 Task: Find the walking routes for traveling to Empire State Building from Home and change the distance units to "Automatic".
Action: Mouse moved to (238, 93)
Screenshot: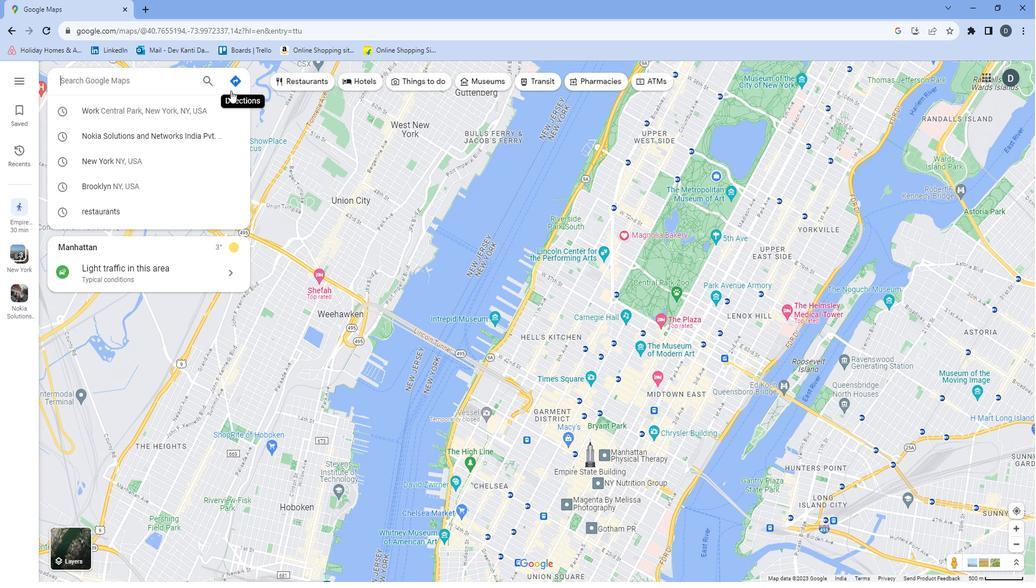 
Action: Mouse pressed left at (238, 93)
Screenshot: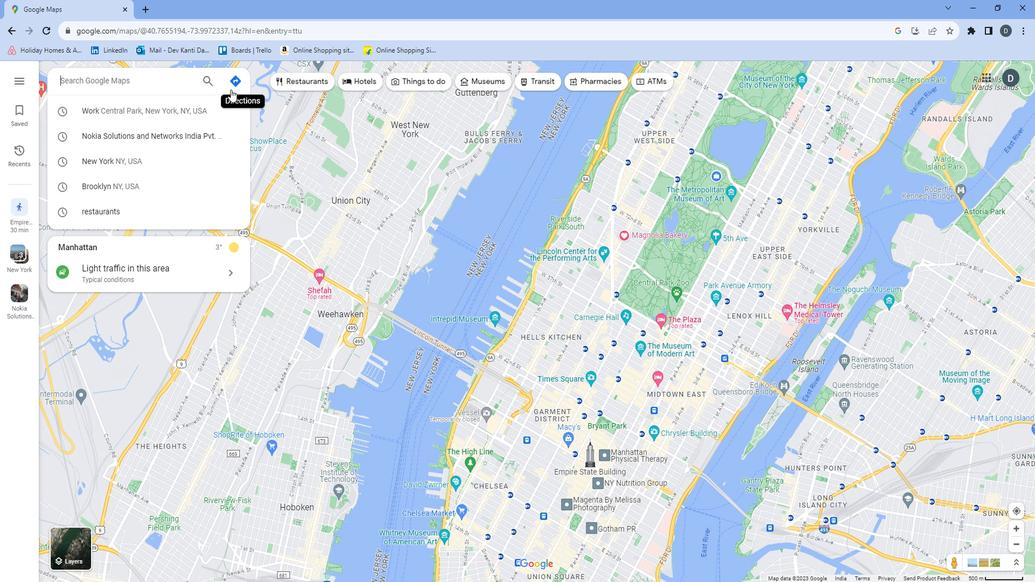 
Action: Mouse moved to (151, 116)
Screenshot: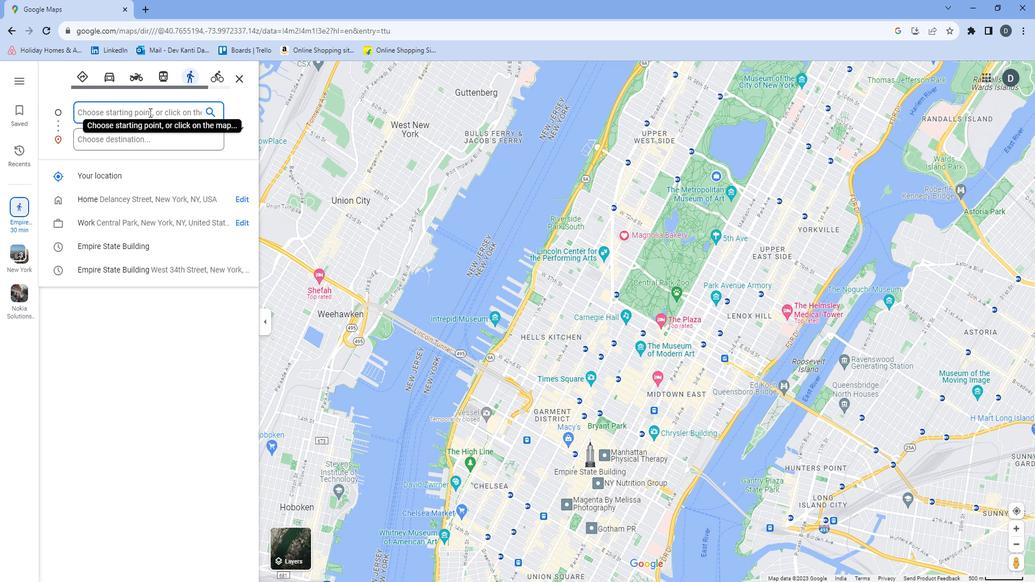
Action: Mouse pressed left at (151, 116)
Screenshot: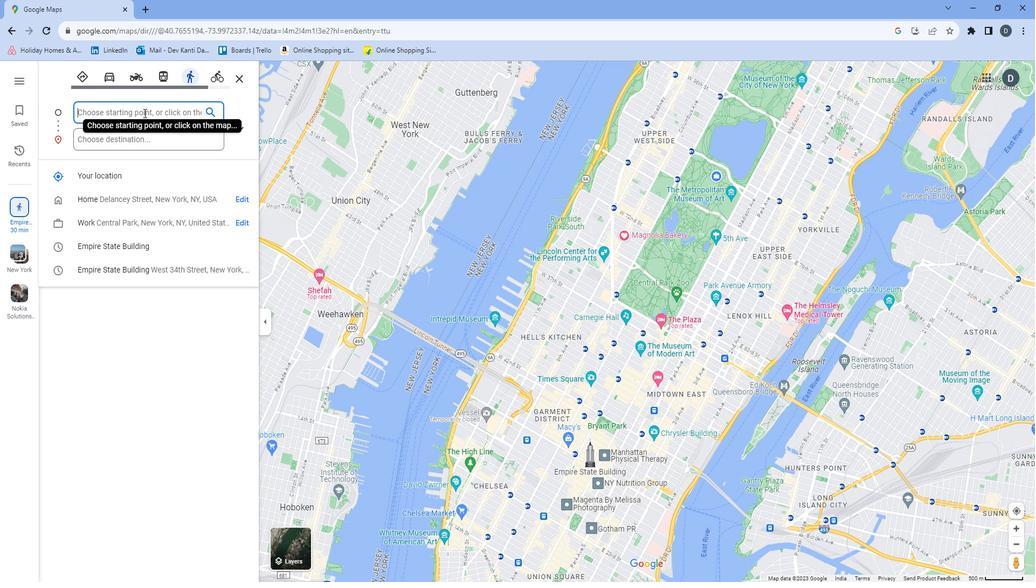 
Action: Mouse moved to (162, 196)
Screenshot: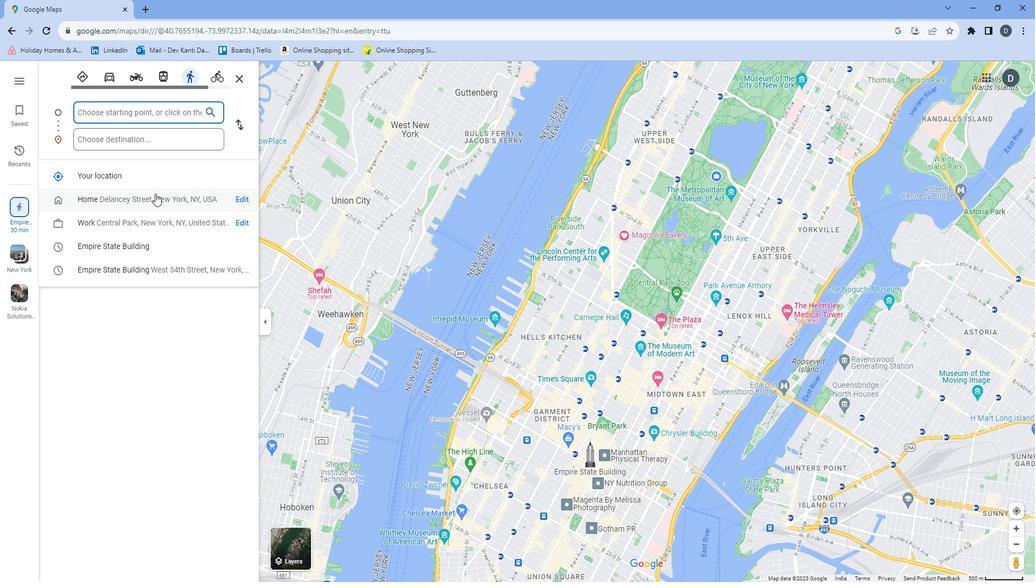 
Action: Mouse pressed left at (162, 196)
Screenshot: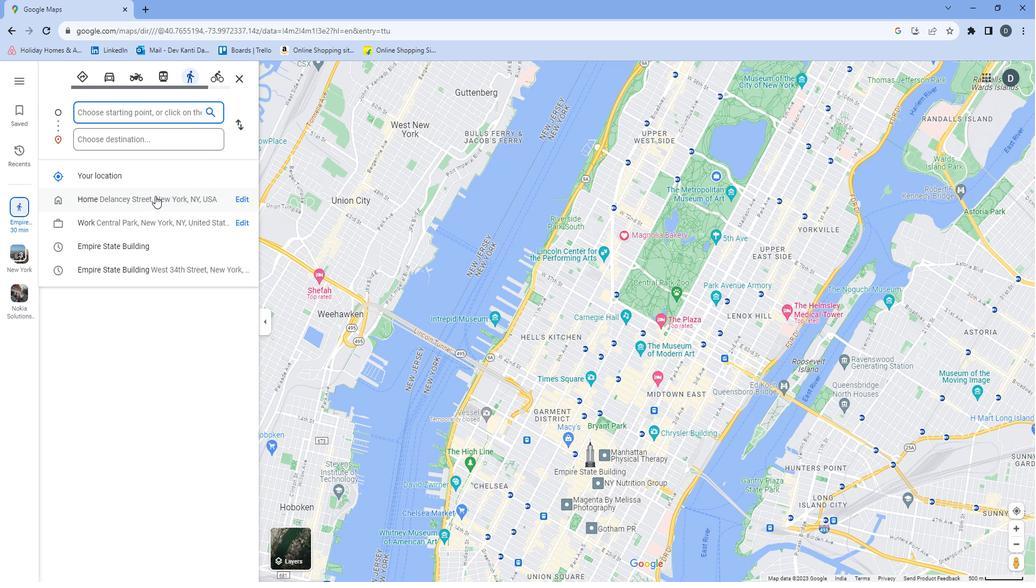 
Action: Mouse moved to (167, 142)
Screenshot: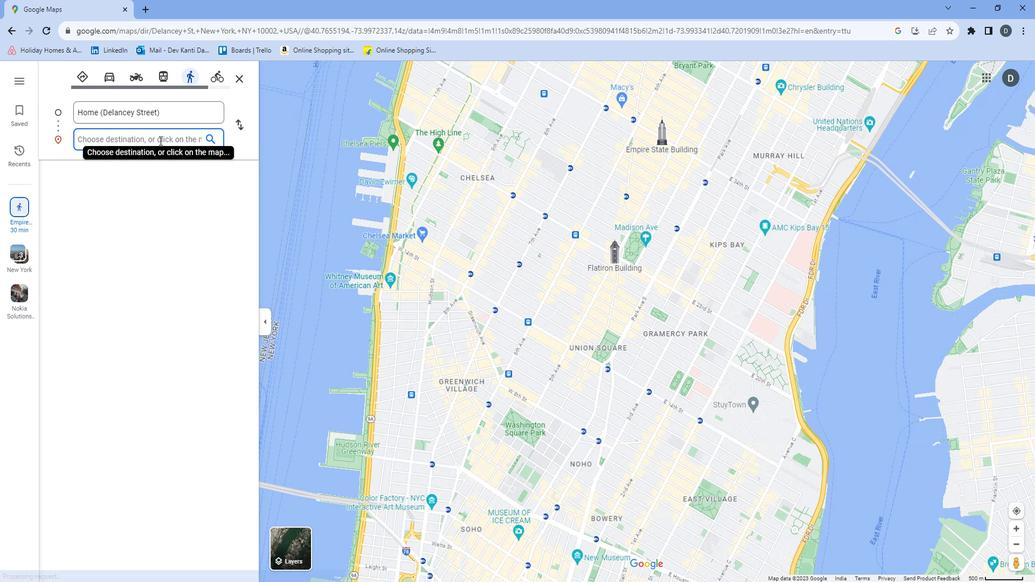 
Action: Mouse pressed left at (167, 142)
Screenshot: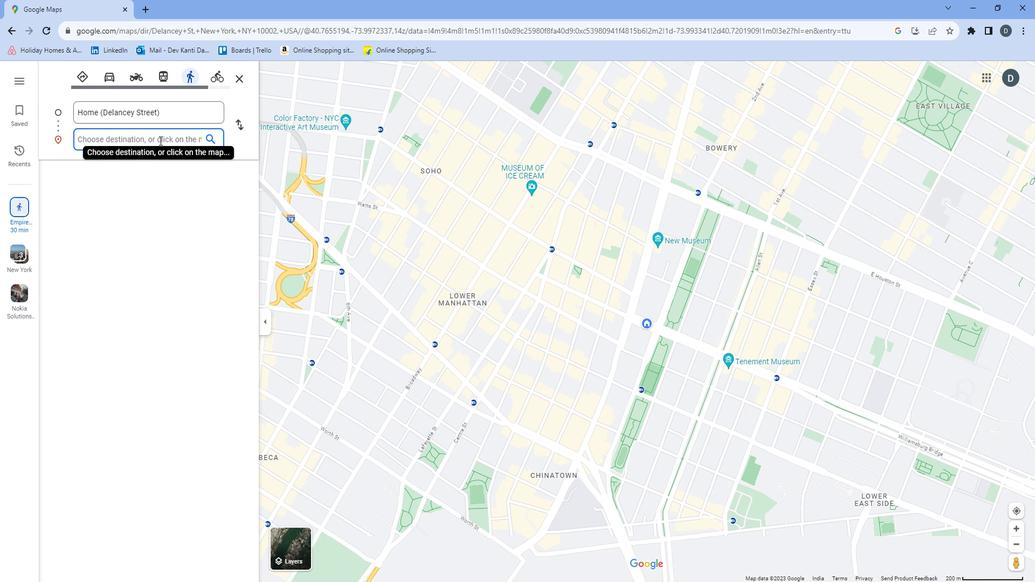 
Action: Mouse moved to (165, 141)
Screenshot: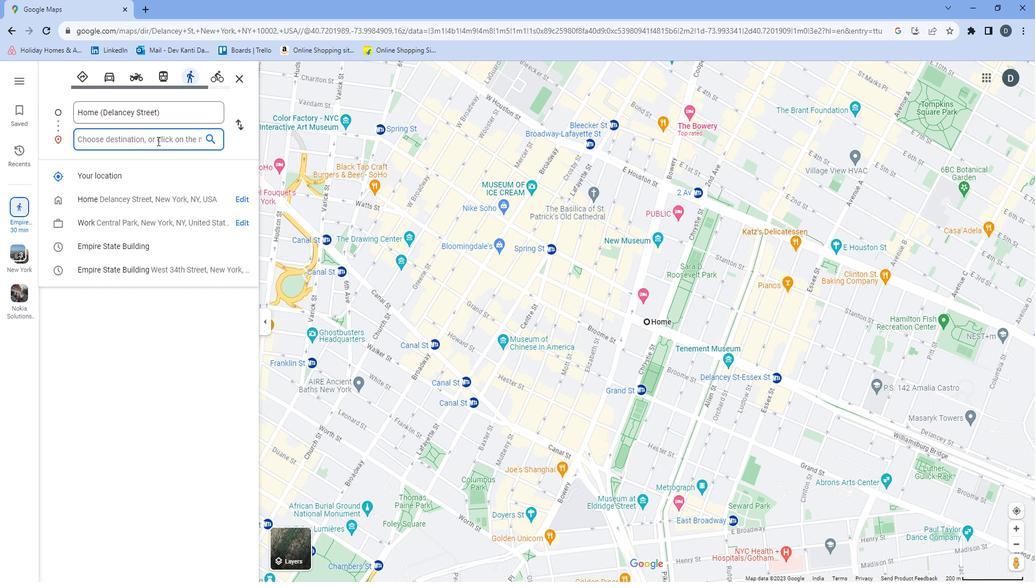 
Action: Key pressed <Key.shift>Emoire<Key.space><Key.backspace><Key.backspace><Key.backspace><Key.backspace><Key.backspace>pire<Key.space><Key.shift>State<Key.space><Key.shift>Building<Key.space>
Screenshot: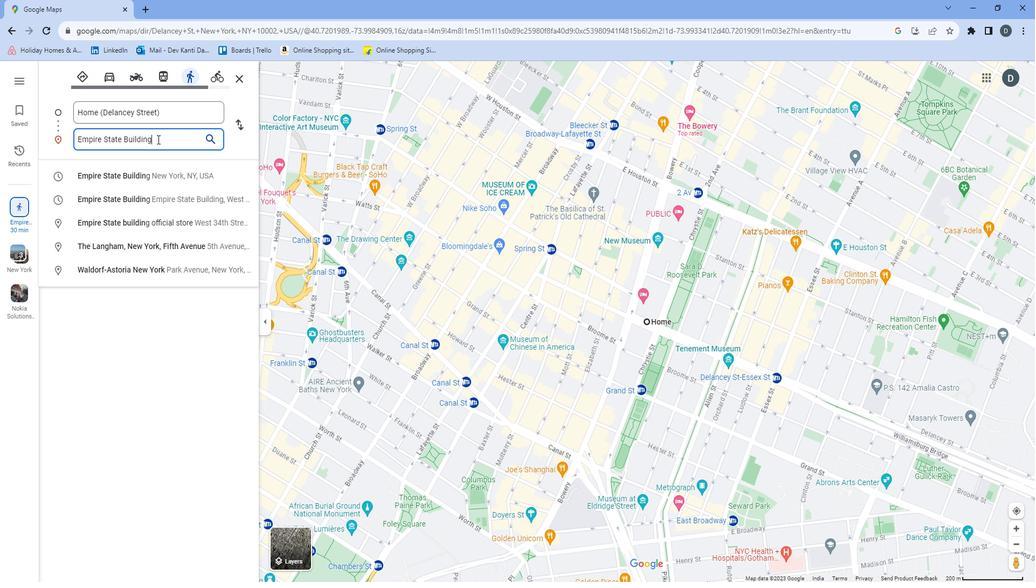 
Action: Mouse moved to (160, 175)
Screenshot: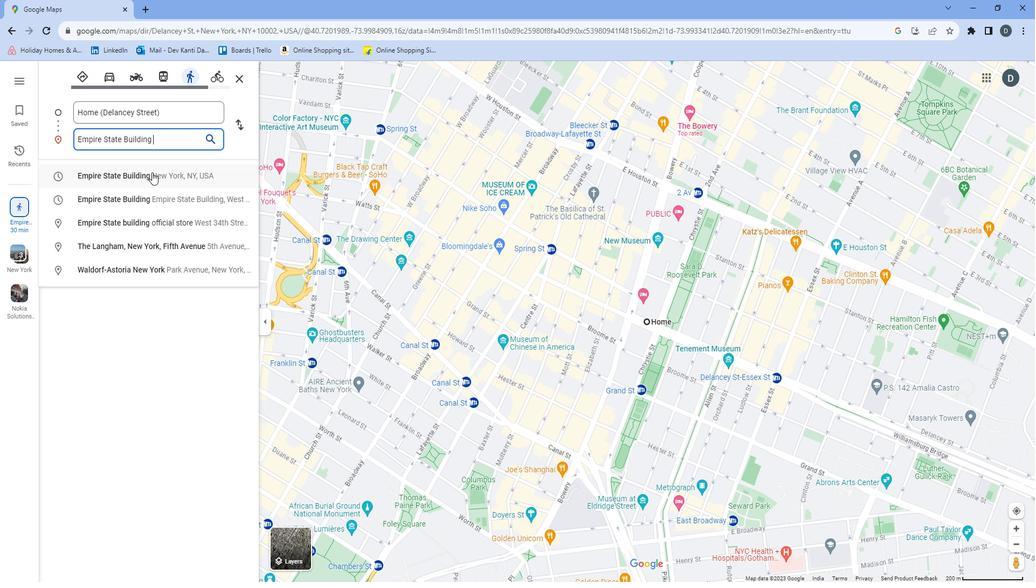 
Action: Mouse pressed left at (160, 175)
Screenshot: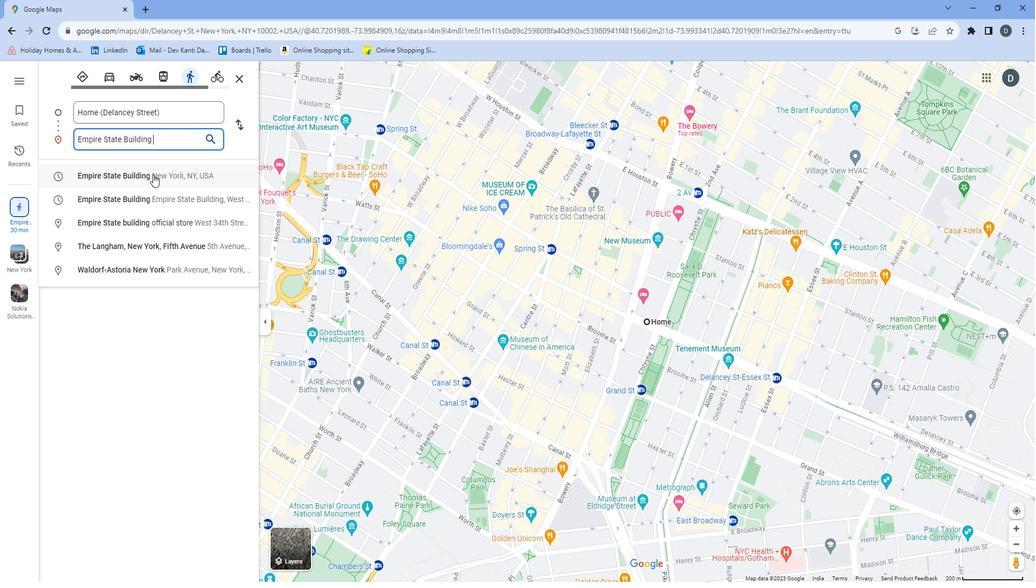 
Action: Mouse moved to (240, 199)
Screenshot: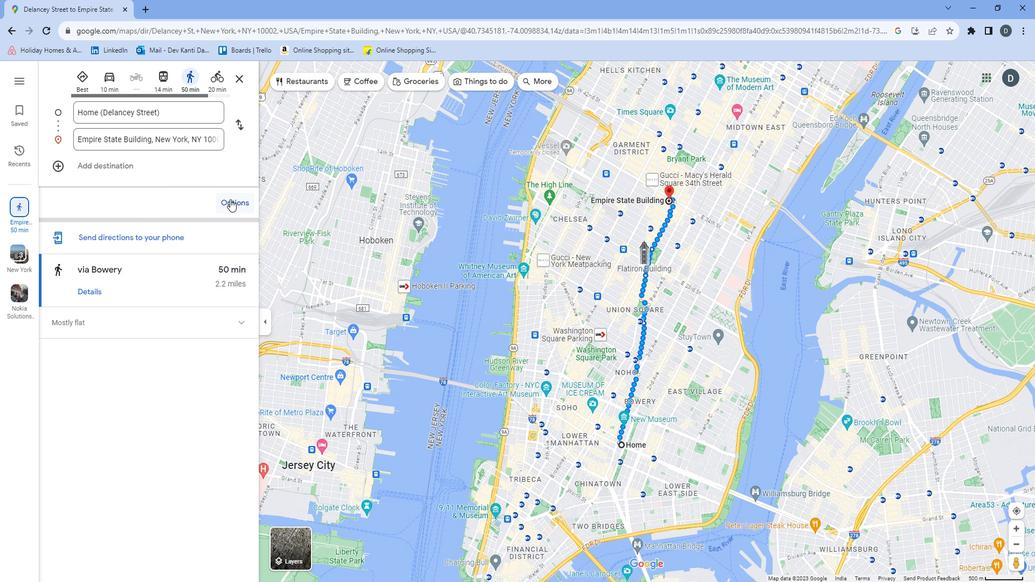 
Action: Mouse pressed left at (240, 199)
Screenshot: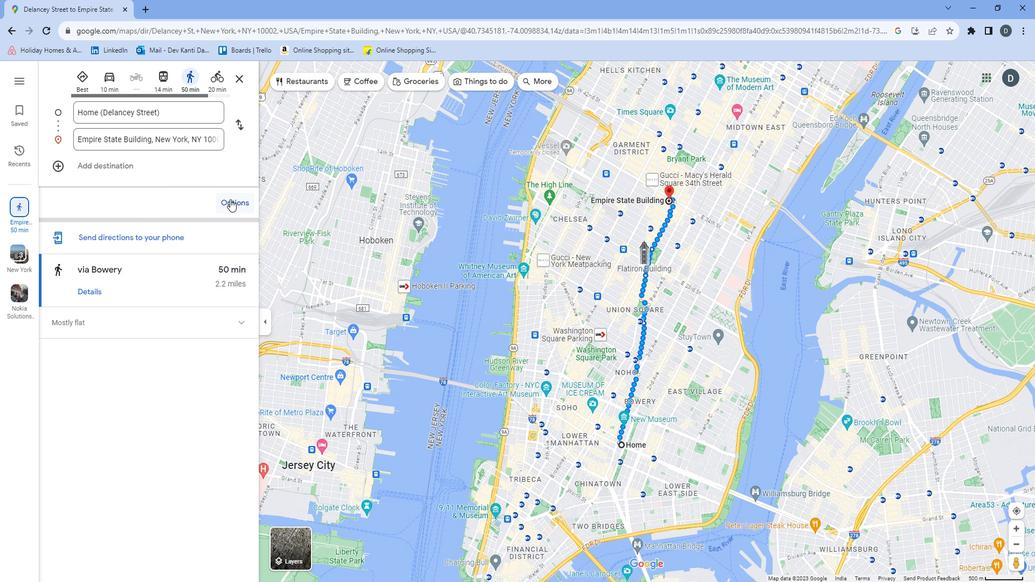 
Action: Mouse moved to (171, 243)
Screenshot: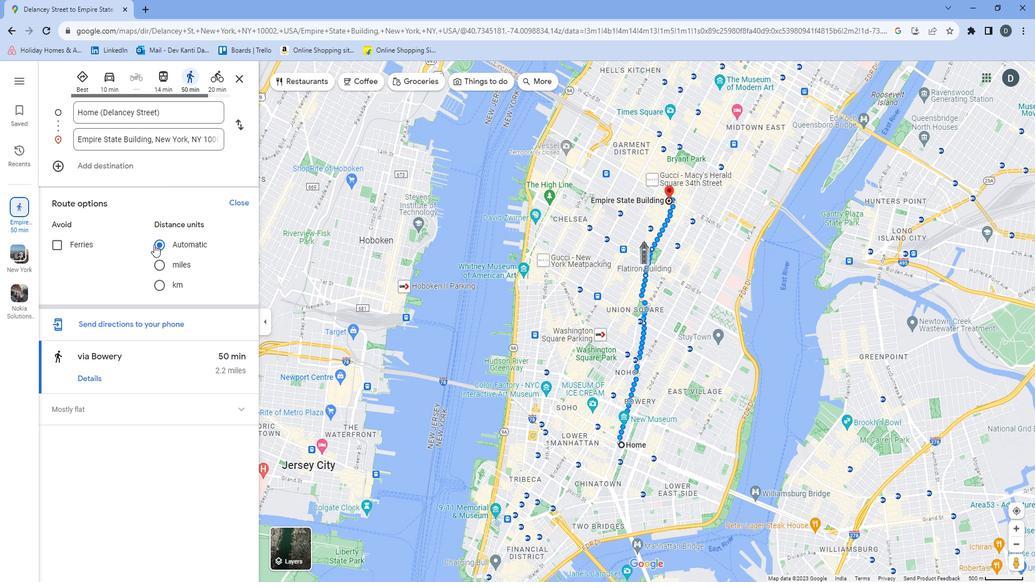 
Action: Mouse pressed left at (171, 243)
Screenshot: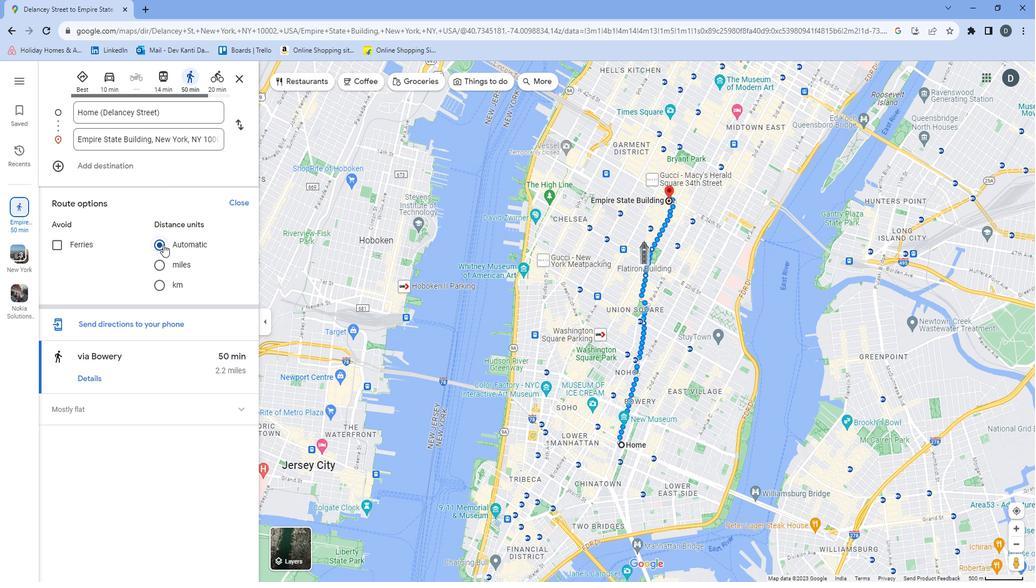 
Action: Mouse moved to (238, 264)
Screenshot: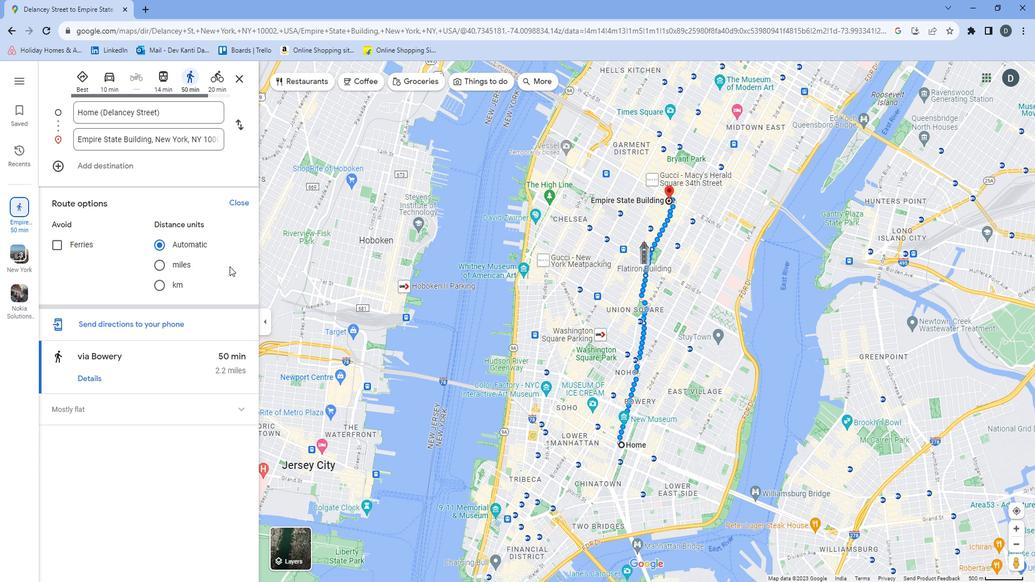 
